 Task: Create a task  Create a new online platform for online life coaching services , assign it to team member softage.3@softage.net in the project BridgeForge and update the status of the task to  On Track  , set the priority of the task to Low
Action: Mouse moved to (84, 60)
Screenshot: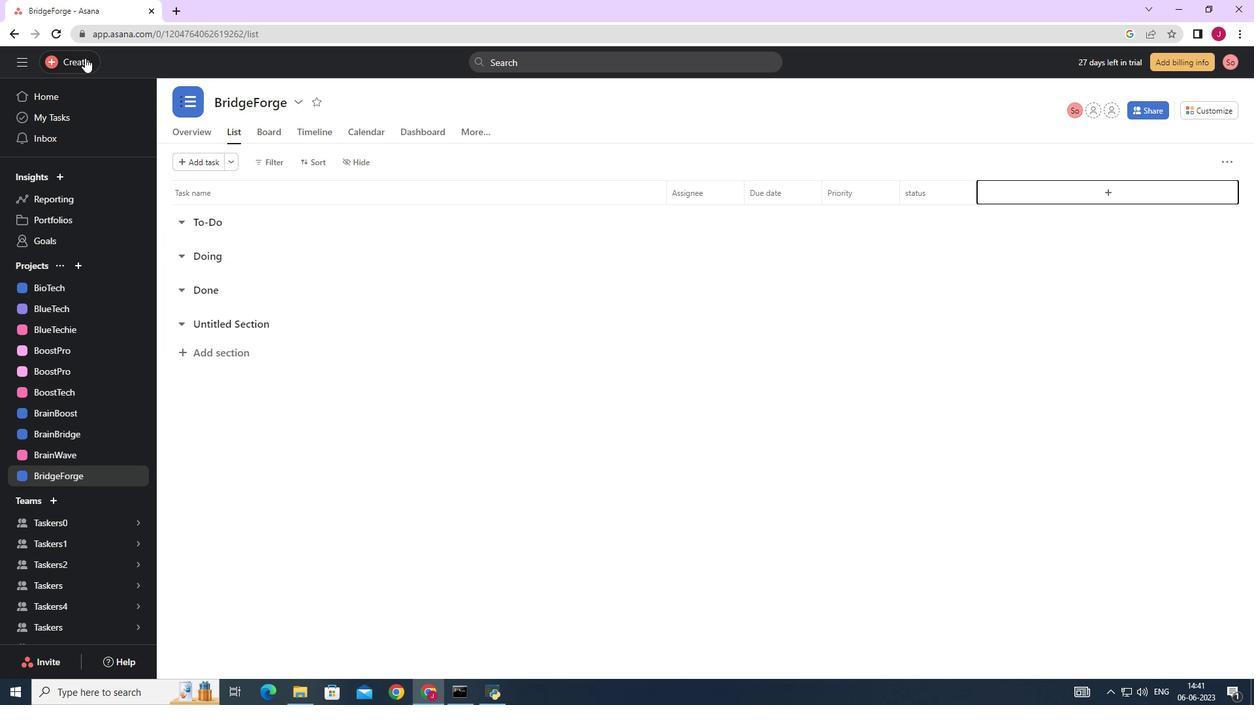 
Action: Mouse pressed left at (84, 60)
Screenshot: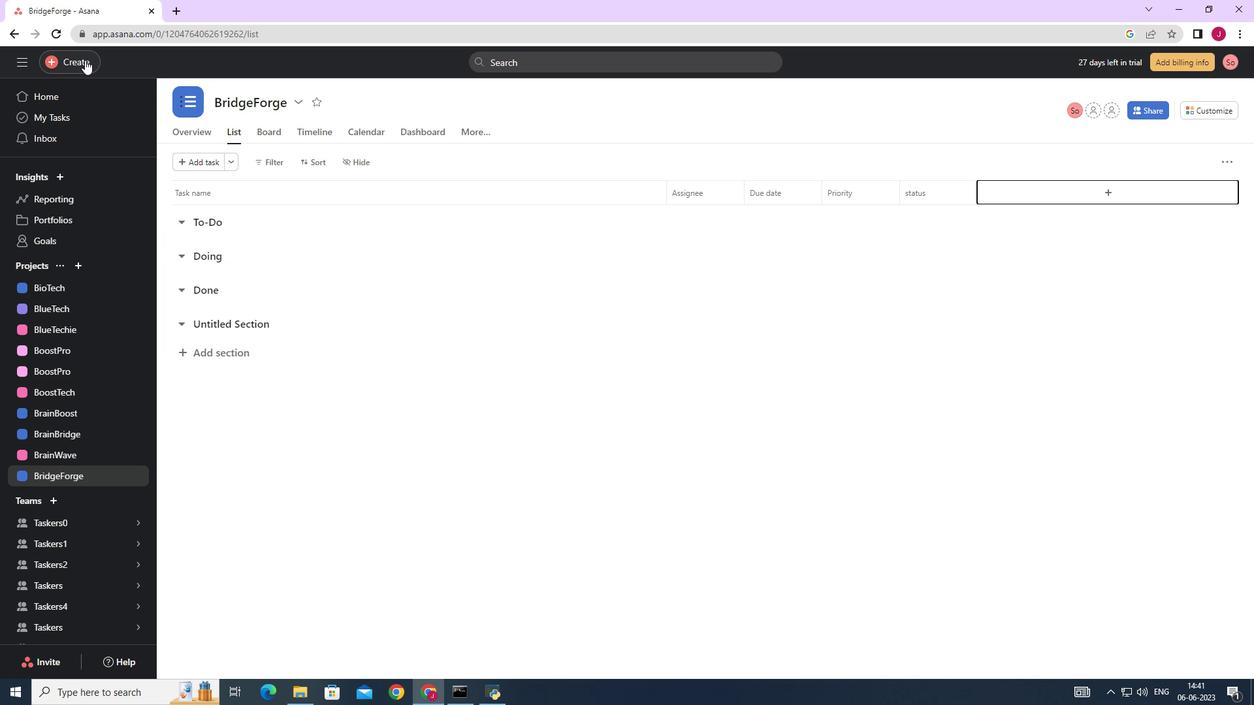
Action: Mouse moved to (171, 63)
Screenshot: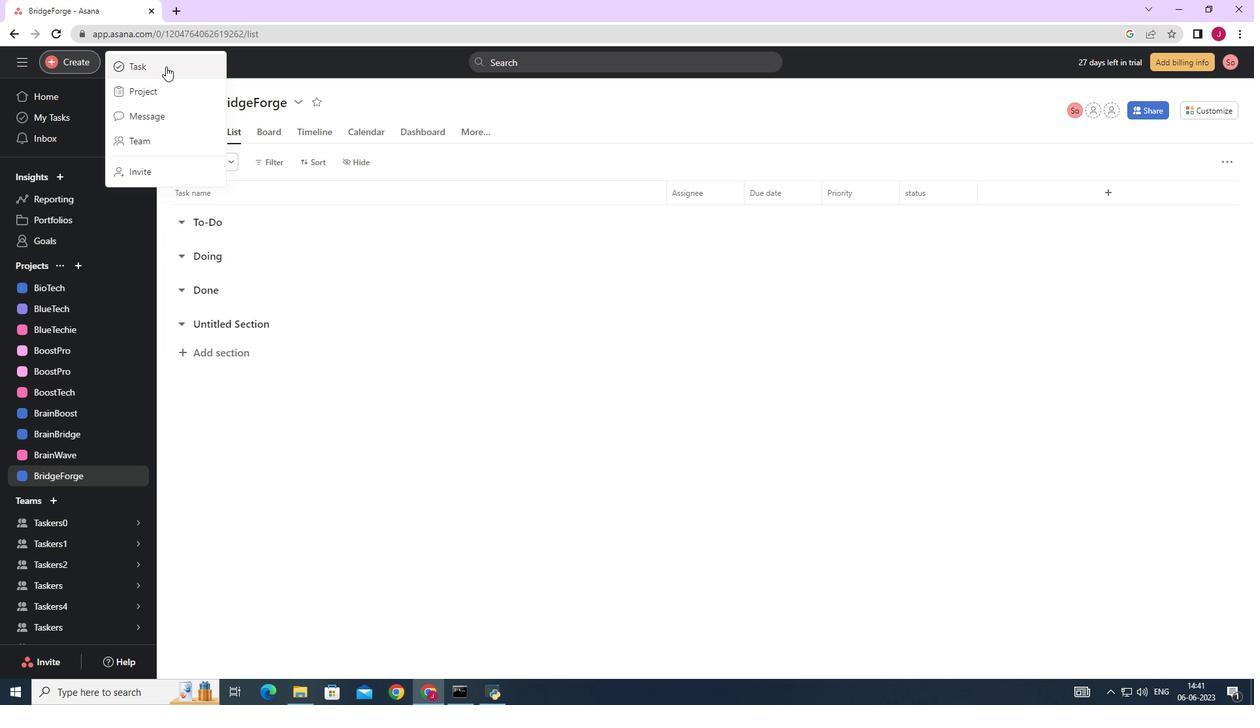 
Action: Mouse pressed left at (171, 63)
Screenshot: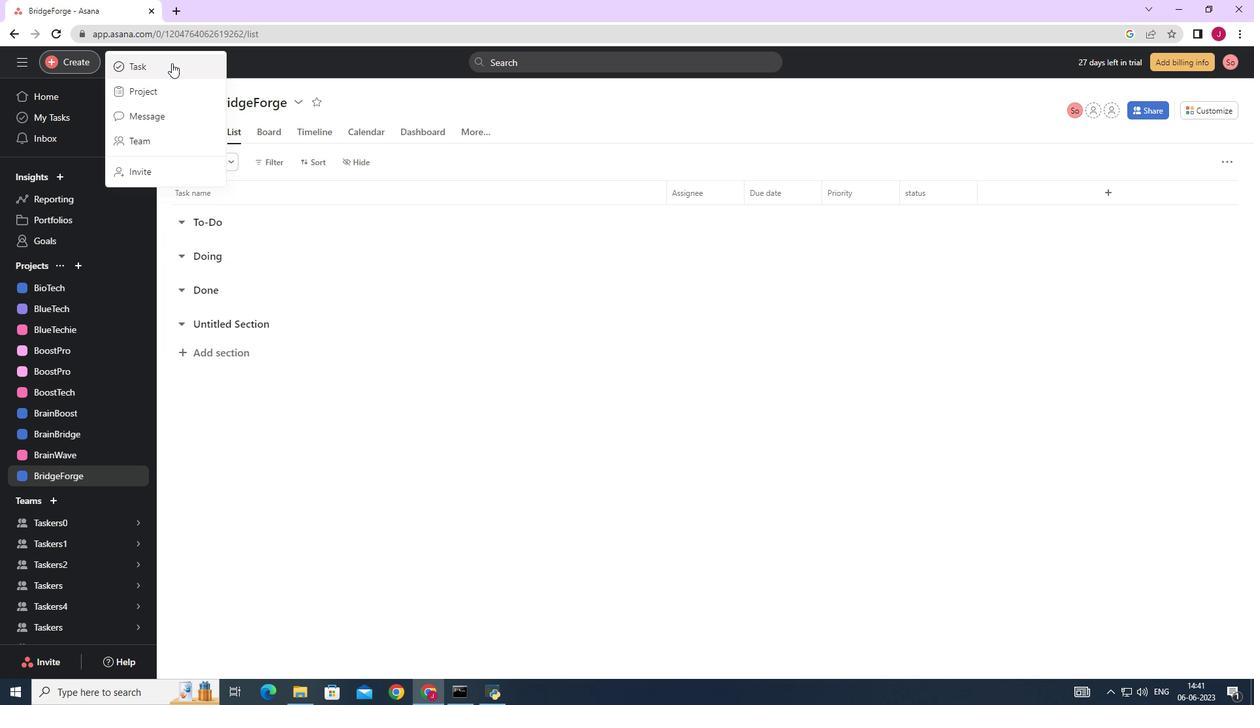 
Action: Mouse moved to (990, 432)
Screenshot: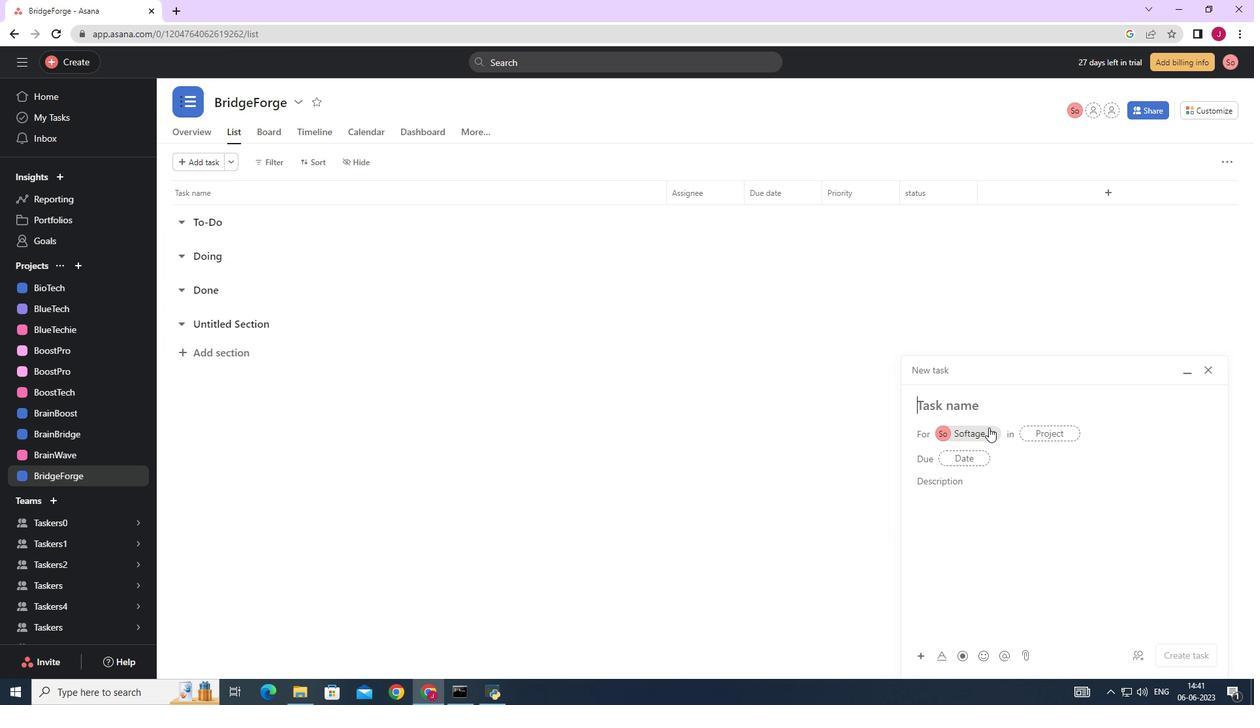
Action: Mouse pressed left at (990, 432)
Screenshot: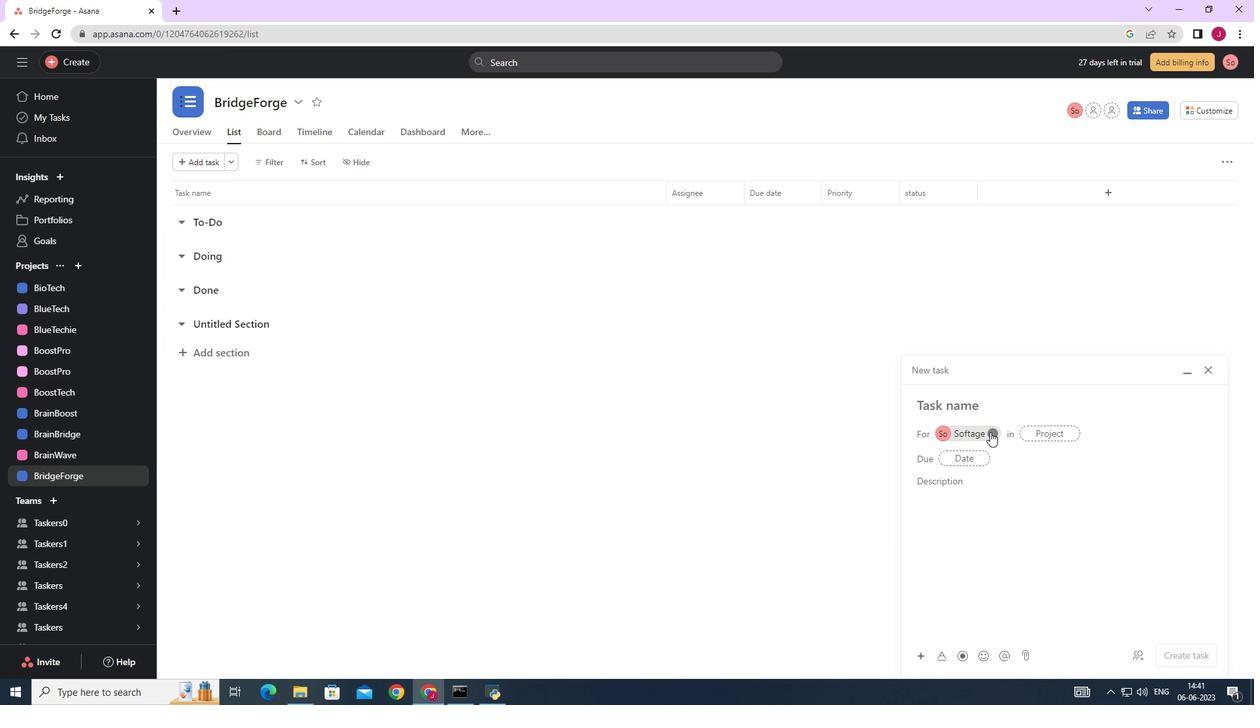 
Action: Mouse moved to (946, 396)
Screenshot: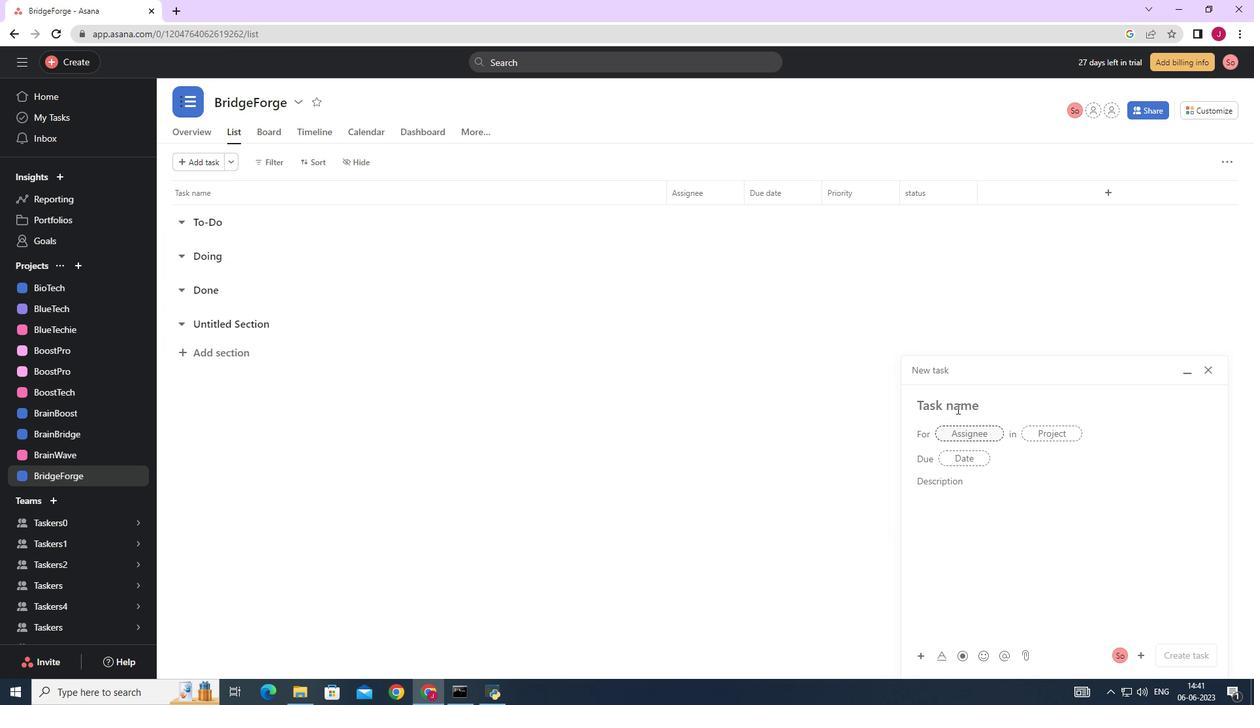 
Action: Mouse pressed left at (946, 396)
Screenshot: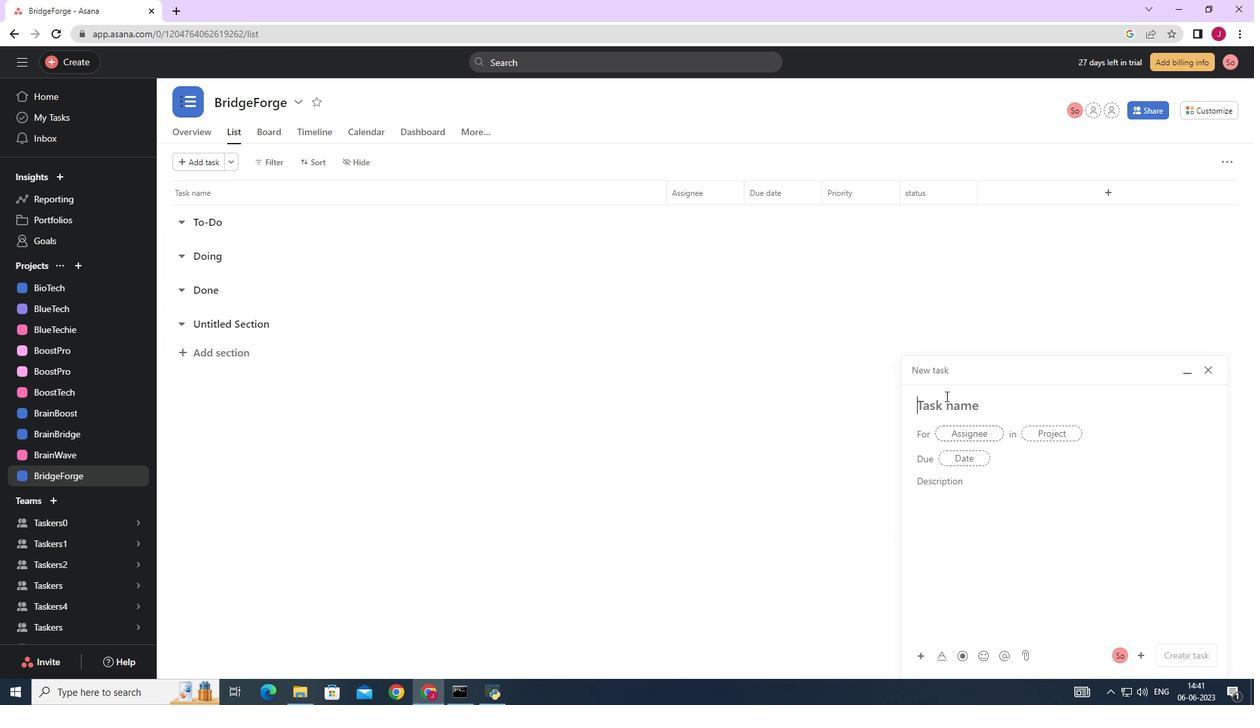 
Action: Mouse moved to (946, 401)
Screenshot: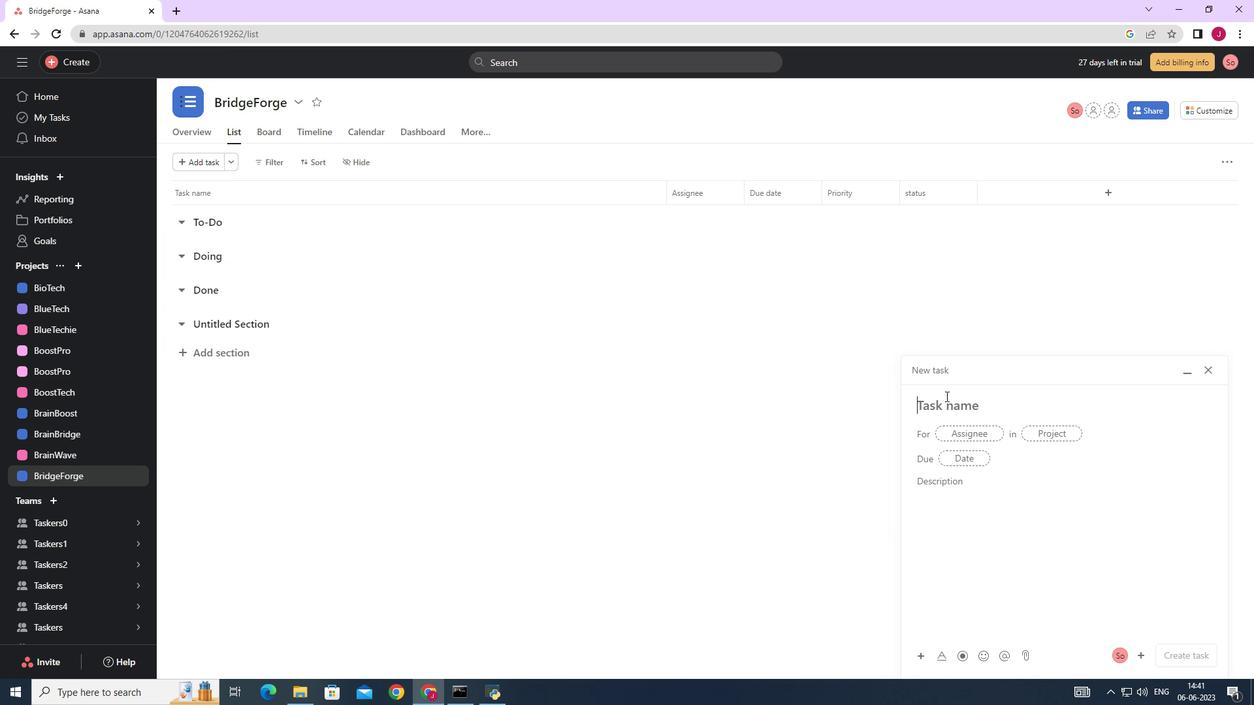 
Action: Key pressed <Key.caps_lock>C<Key.caps_lock>reate<Key.space>a<Key.space>new<Key.space>online<Key.space>platform<Key.space>for<Key.space>online<Key.space>lo<Key.backspace>ife<Key.space>coaching<Key.space>services<Key.space>
Screenshot: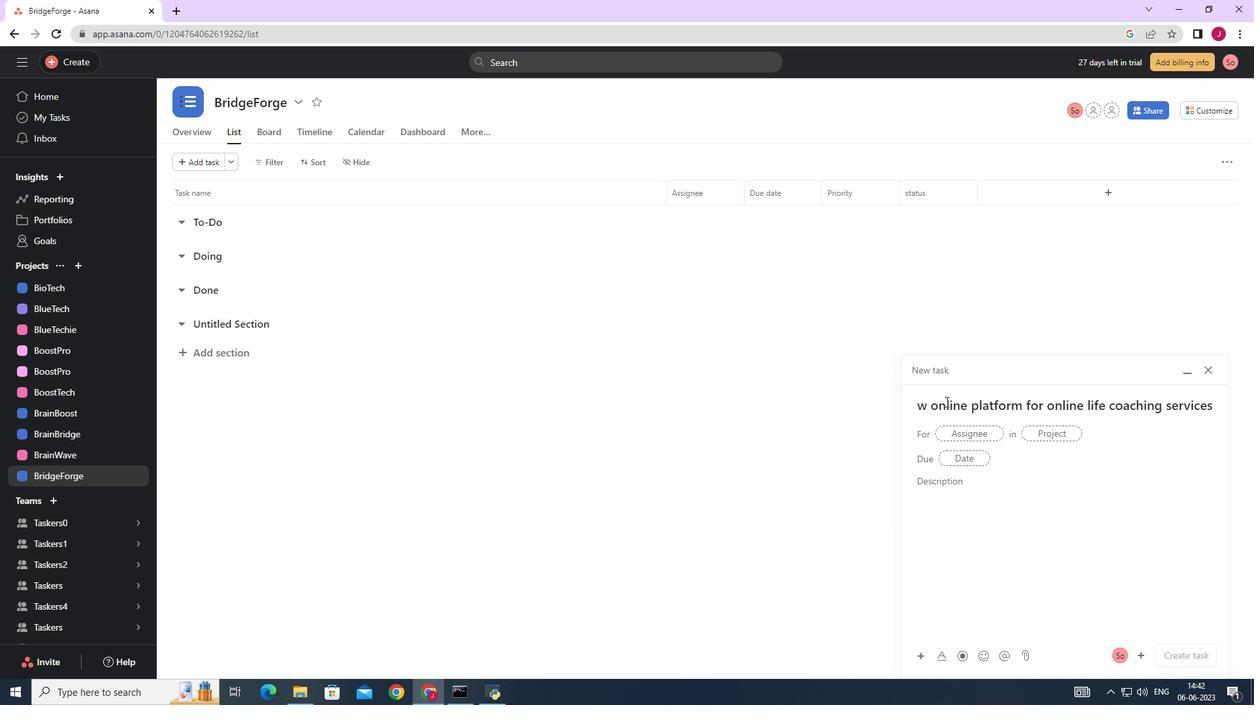 
Action: Mouse moved to (963, 434)
Screenshot: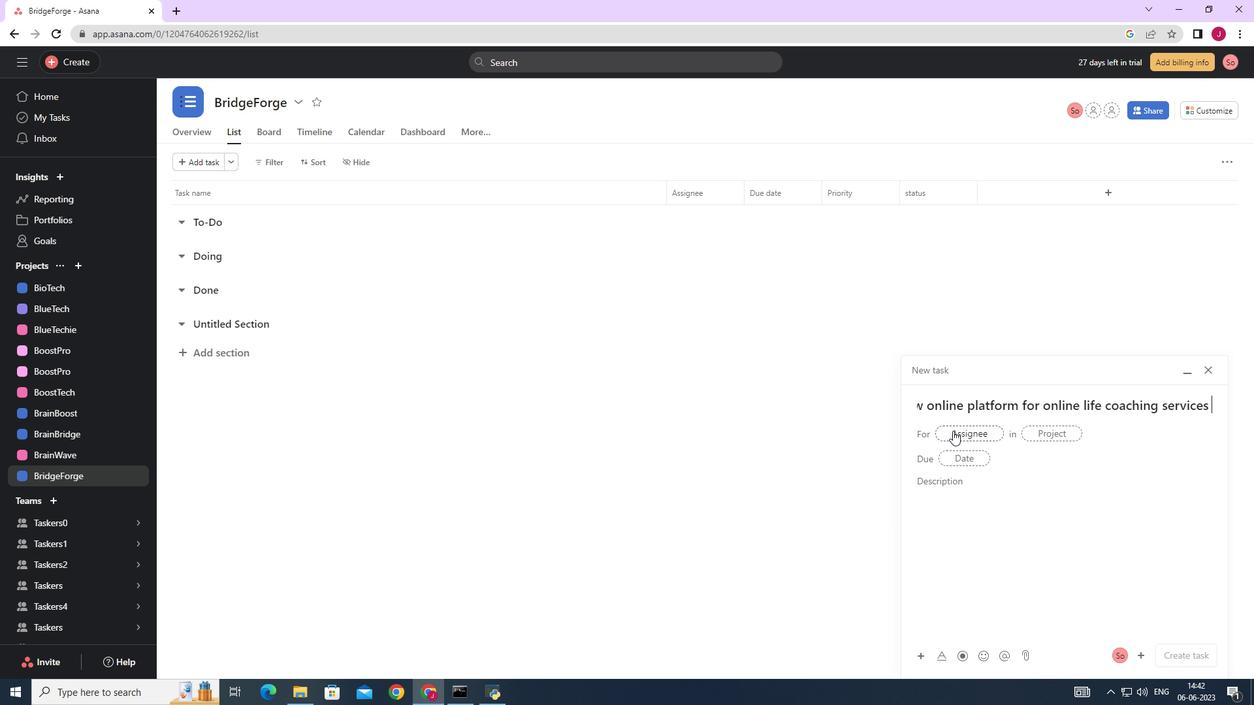 
Action: Mouse pressed left at (963, 434)
Screenshot: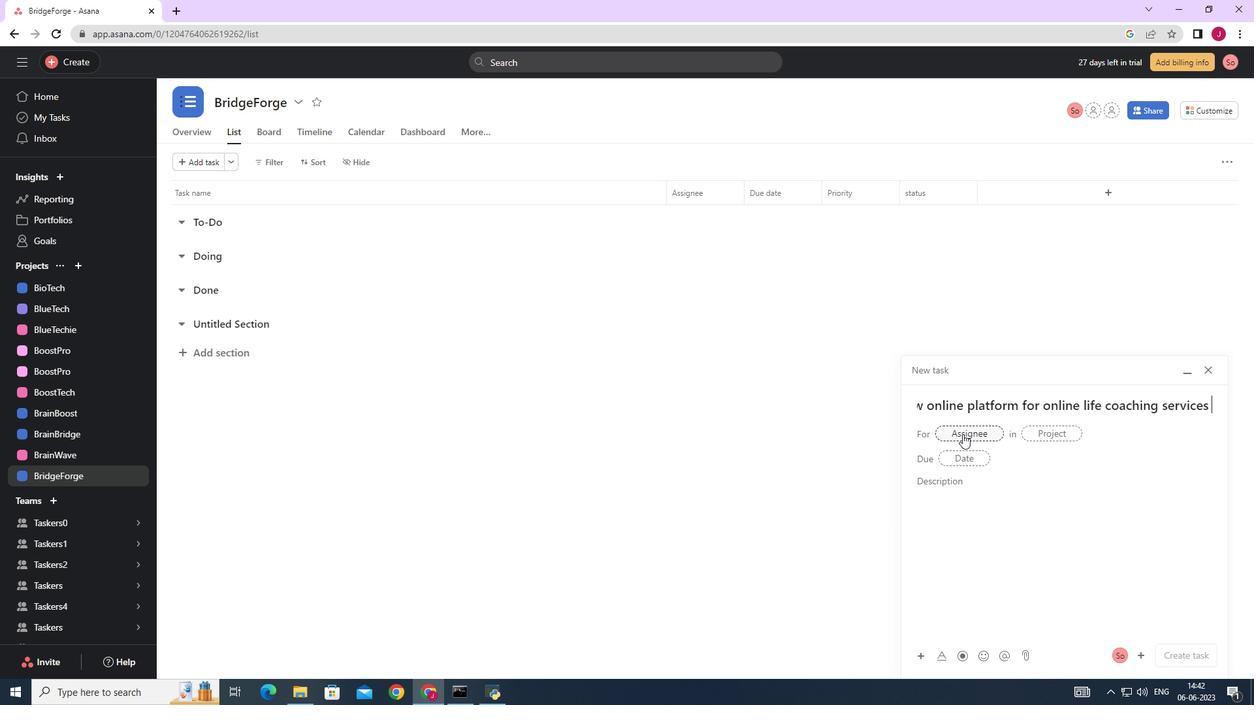 
Action: Key pressed softage.3
Screenshot: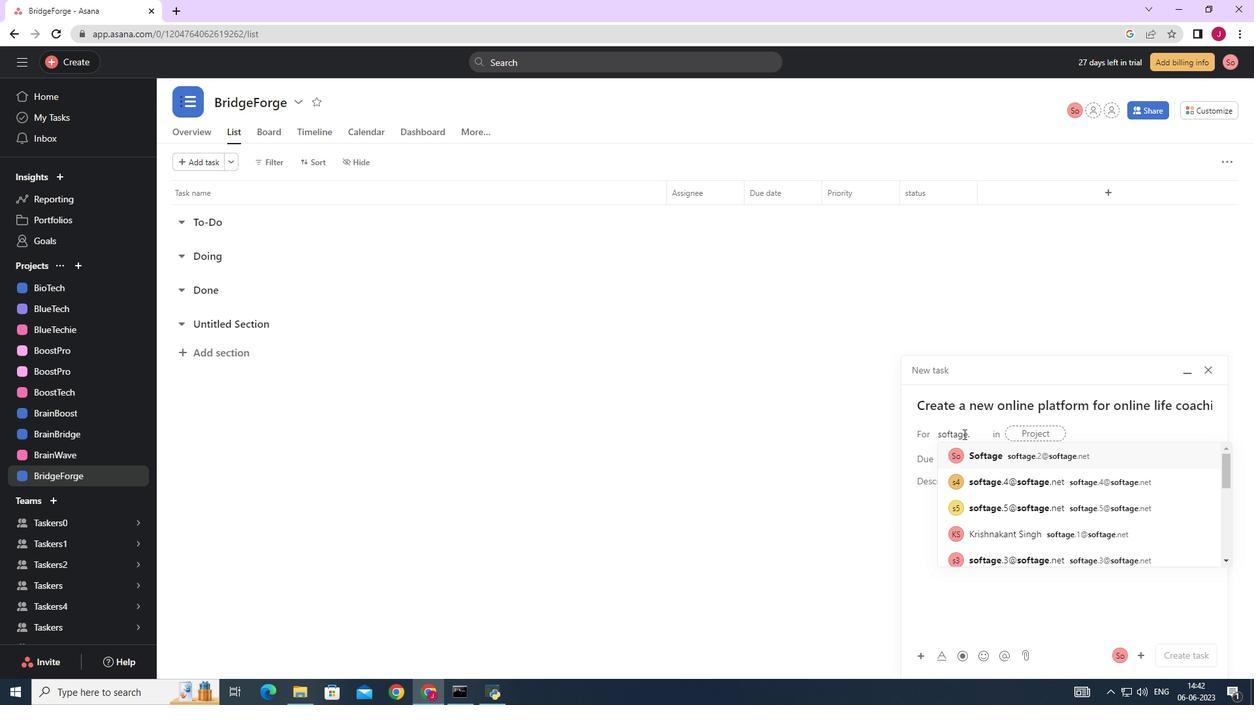 
Action: Mouse moved to (1032, 457)
Screenshot: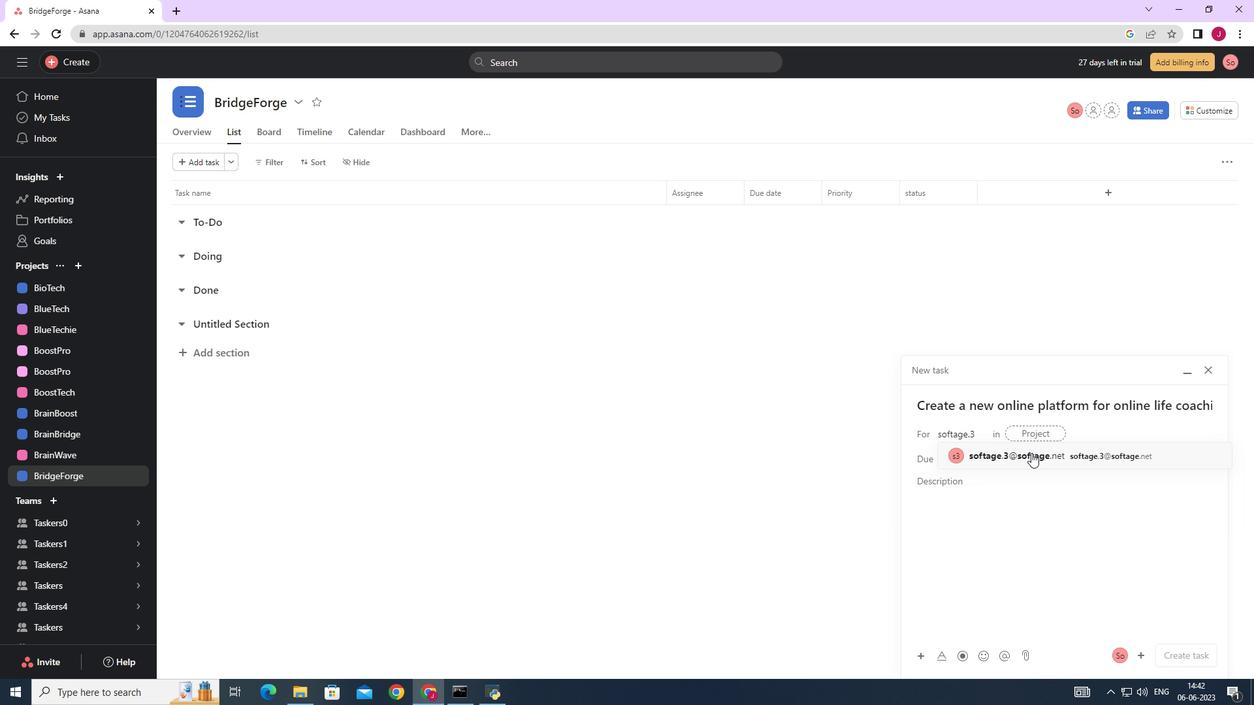 
Action: Mouse pressed left at (1032, 457)
Screenshot: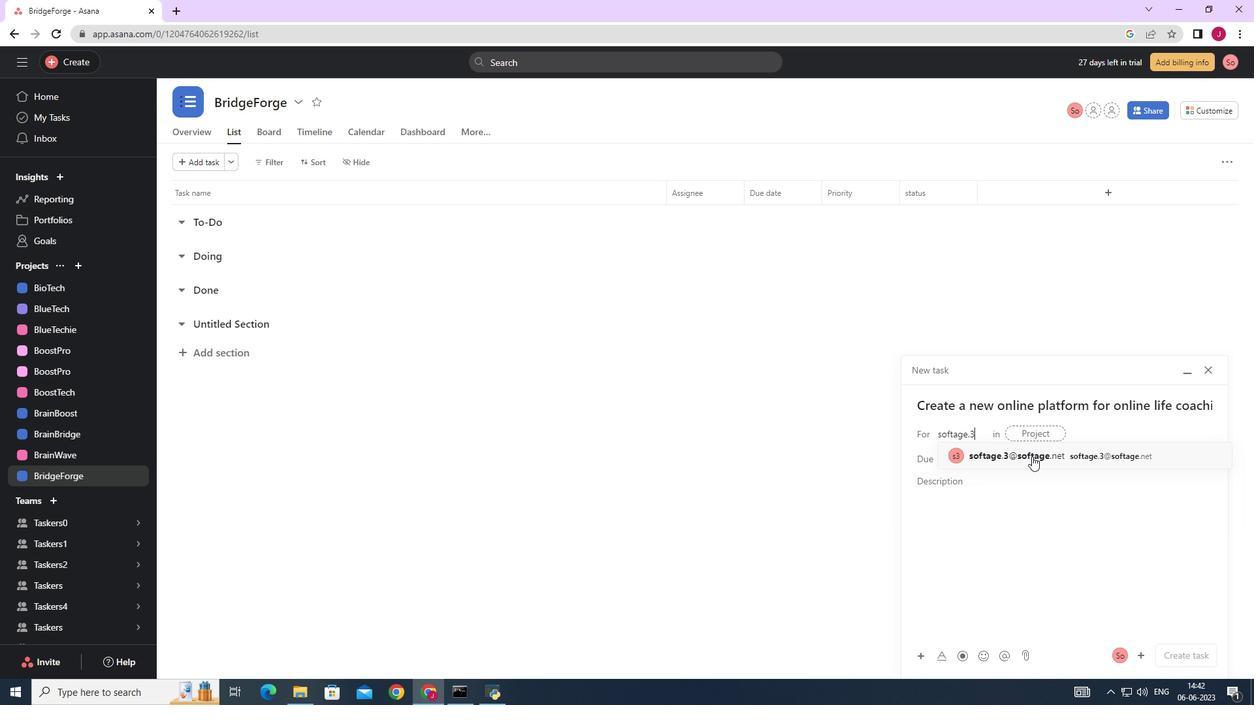 
Action: Mouse moved to (843, 455)
Screenshot: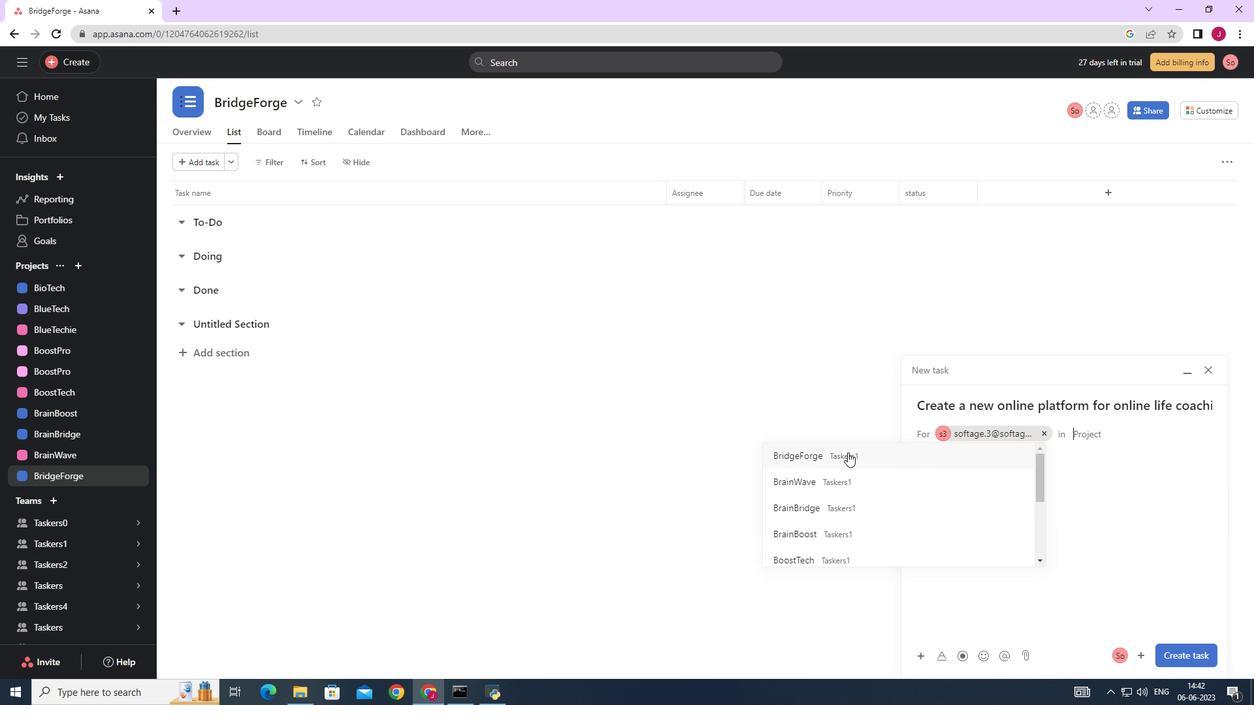 
Action: Mouse pressed left at (843, 455)
Screenshot: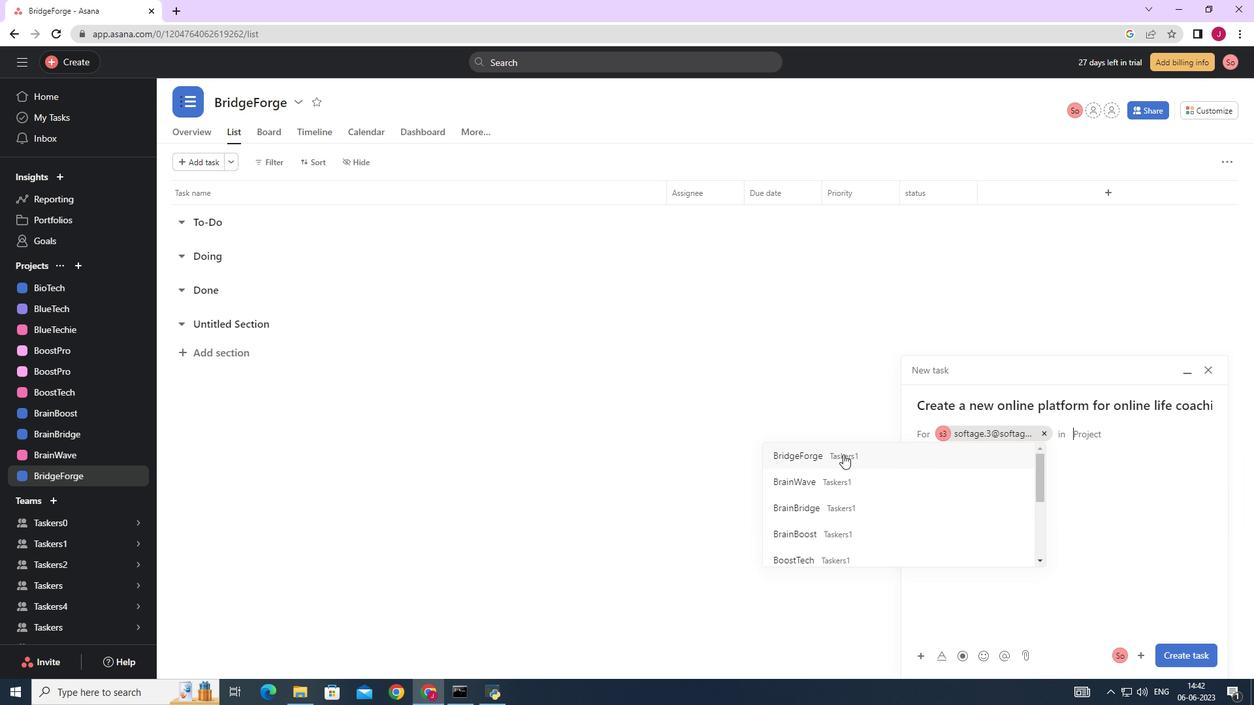
Action: Mouse moved to (983, 487)
Screenshot: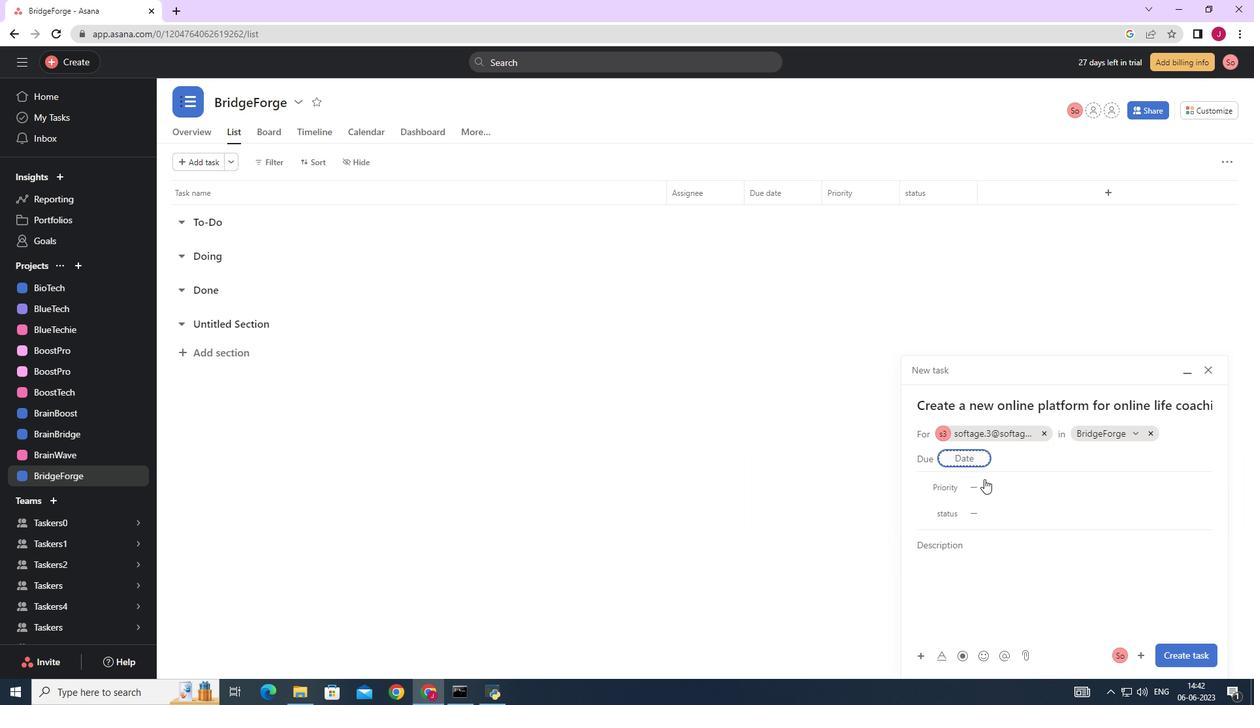 
Action: Mouse pressed left at (983, 487)
Screenshot: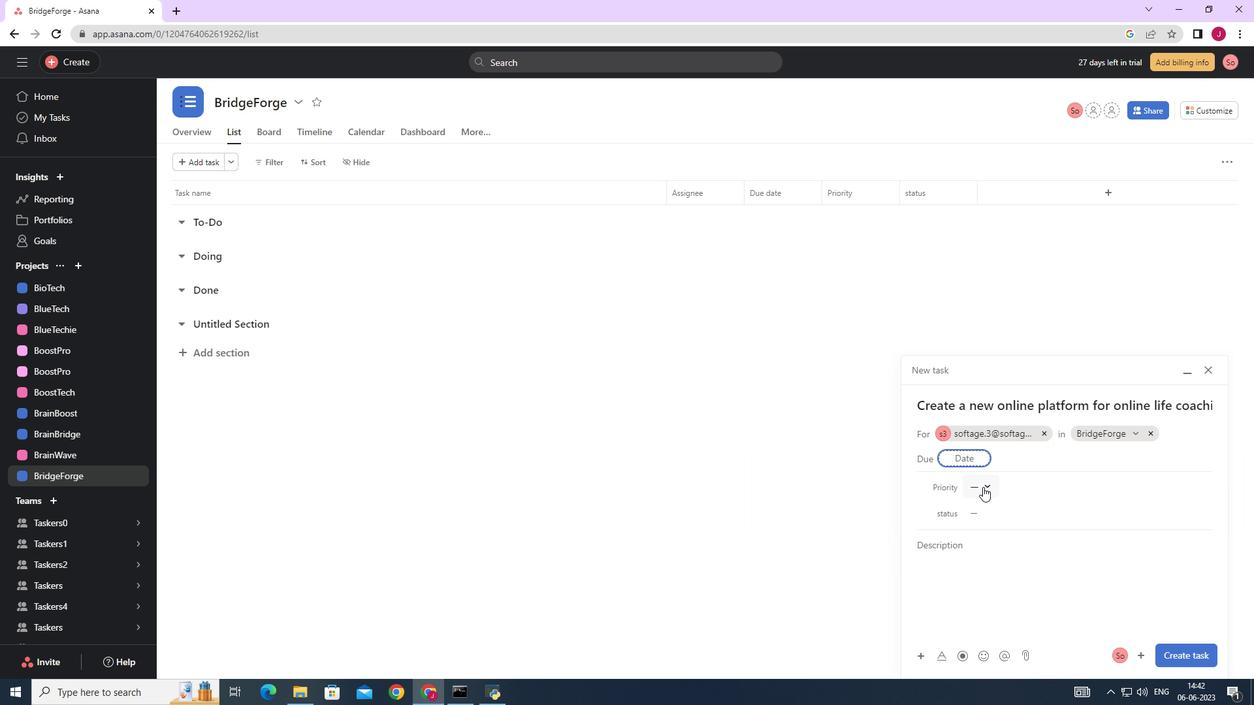 
Action: Mouse moved to (1001, 577)
Screenshot: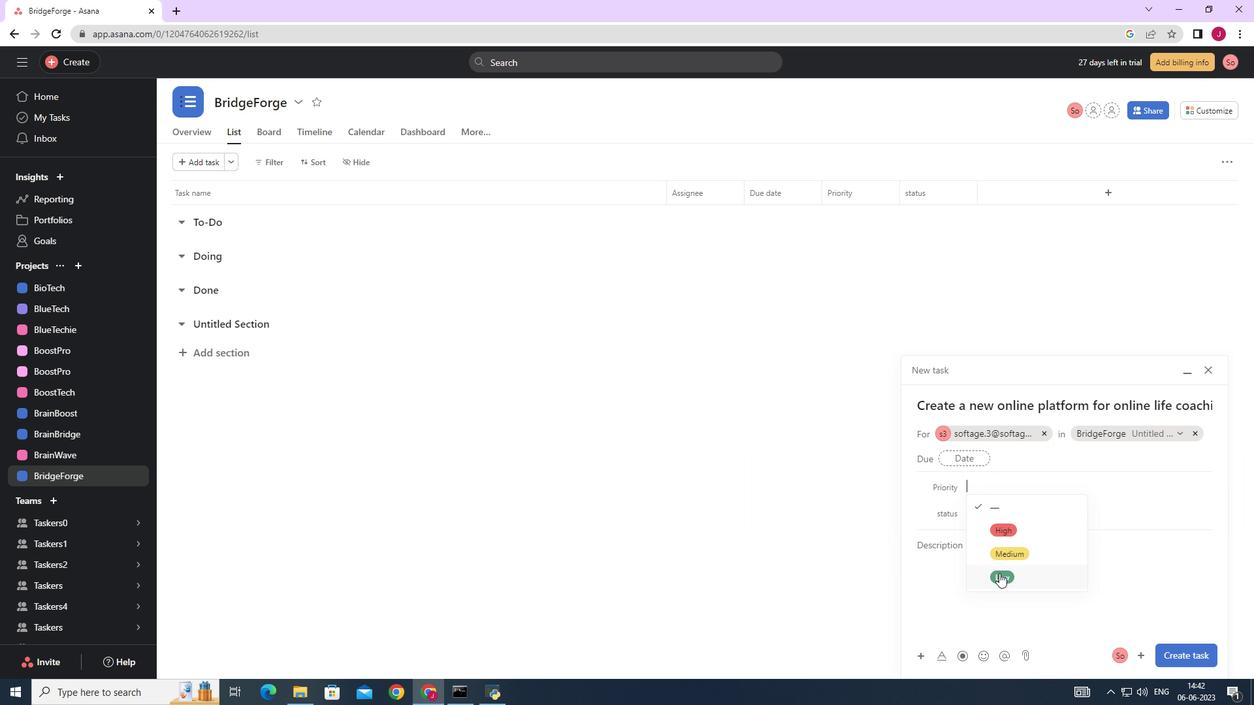 
Action: Mouse pressed left at (1001, 577)
Screenshot: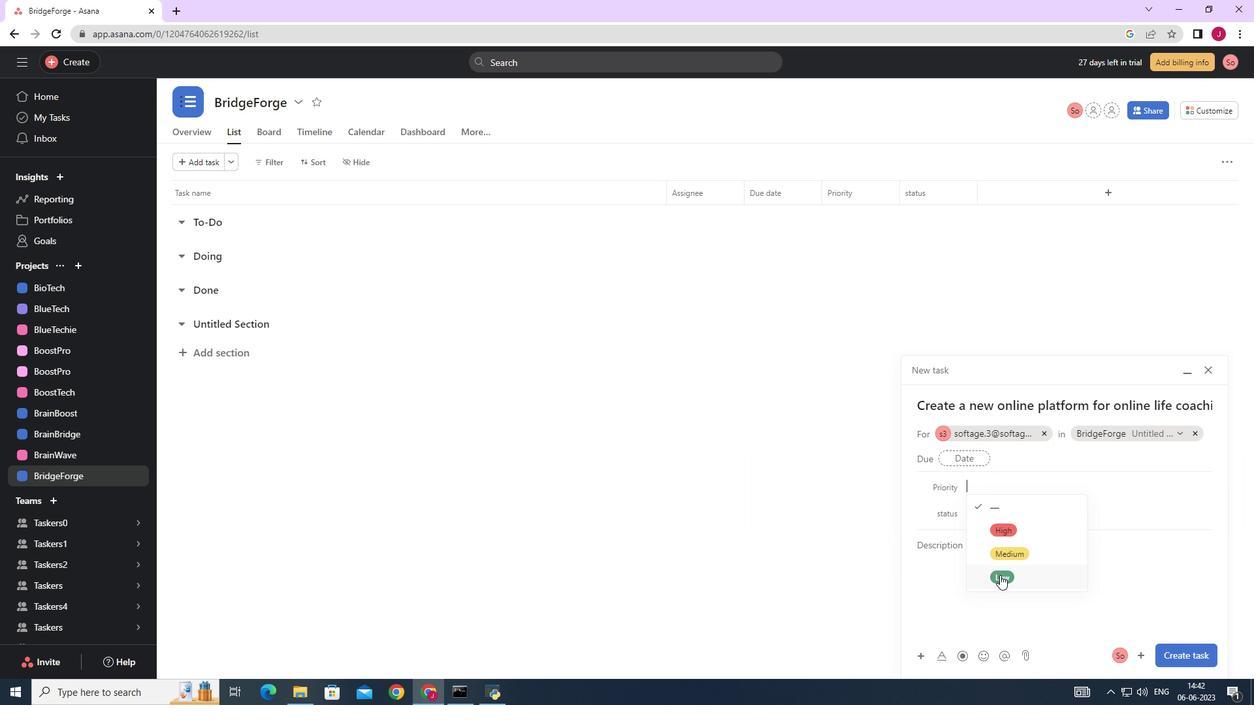 
Action: Mouse moved to (987, 514)
Screenshot: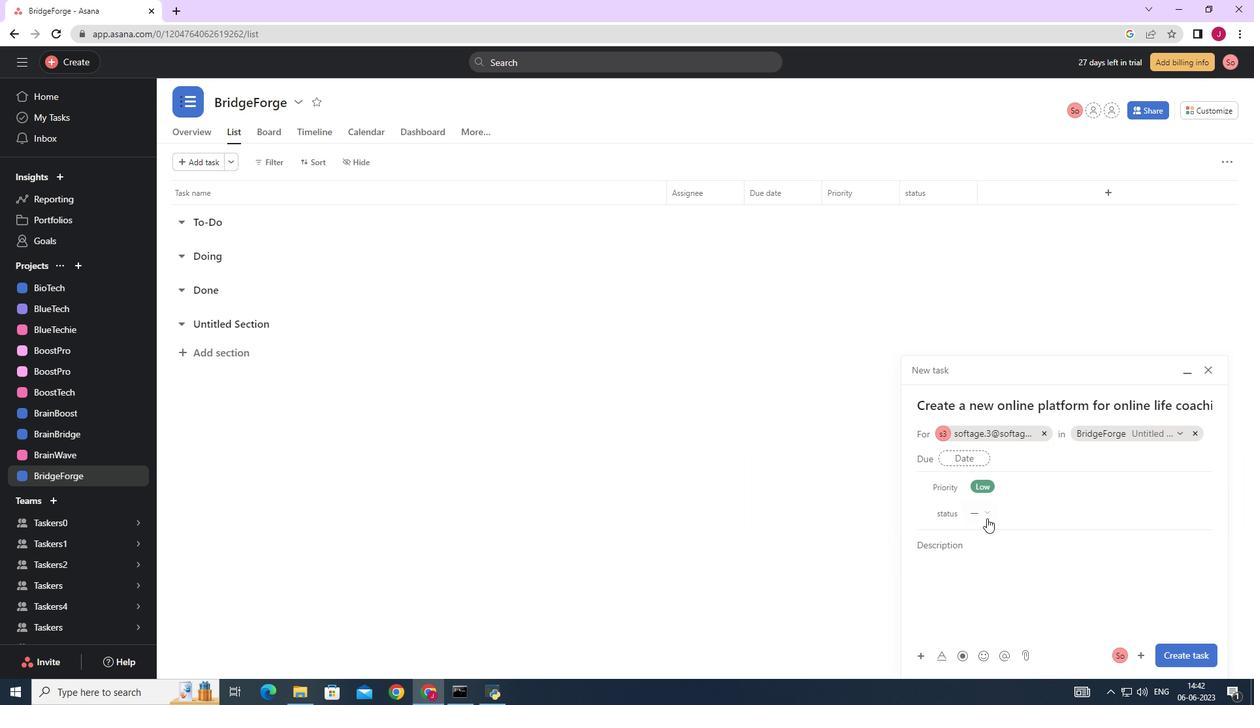 
Action: Mouse pressed left at (987, 514)
Screenshot: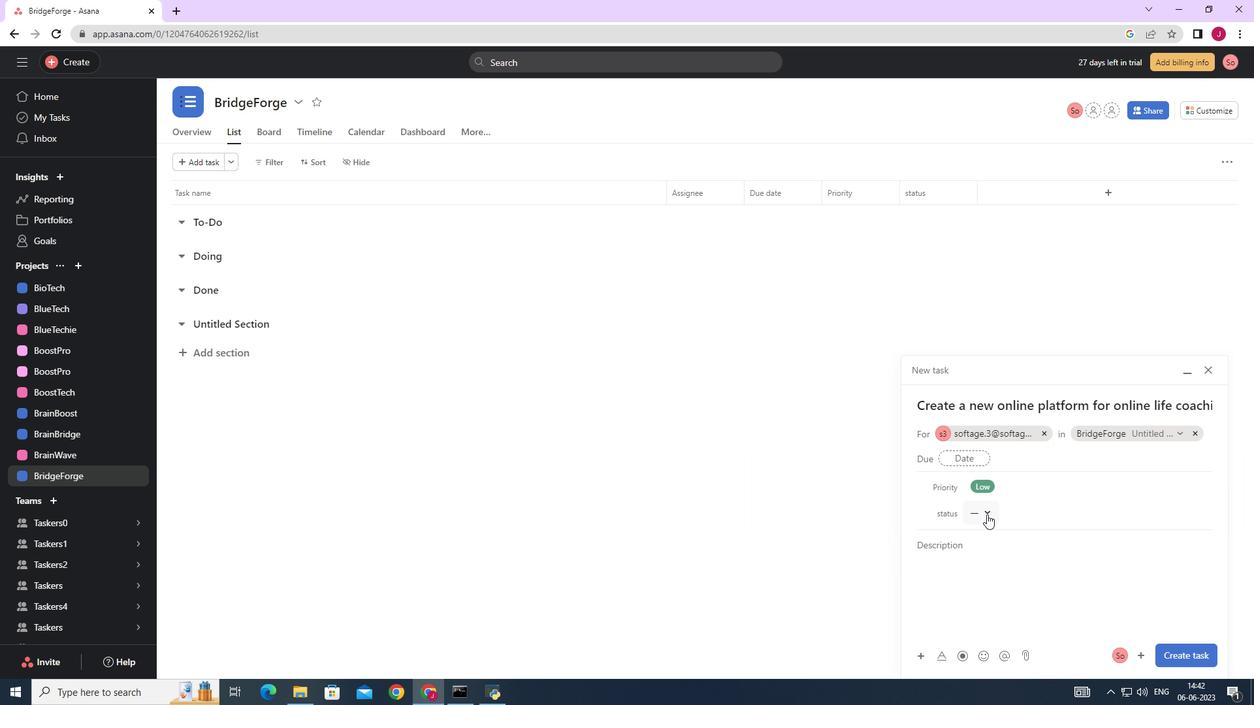 
Action: Mouse moved to (999, 555)
Screenshot: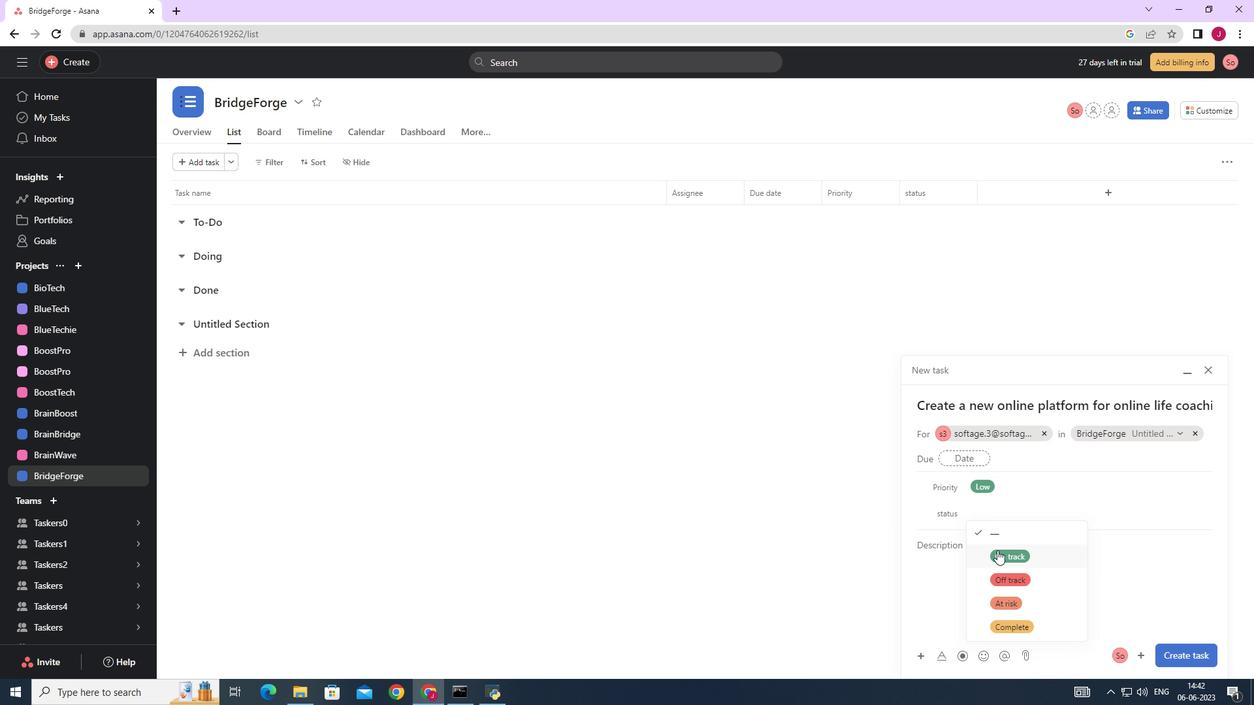 
Action: Mouse pressed left at (999, 555)
Screenshot: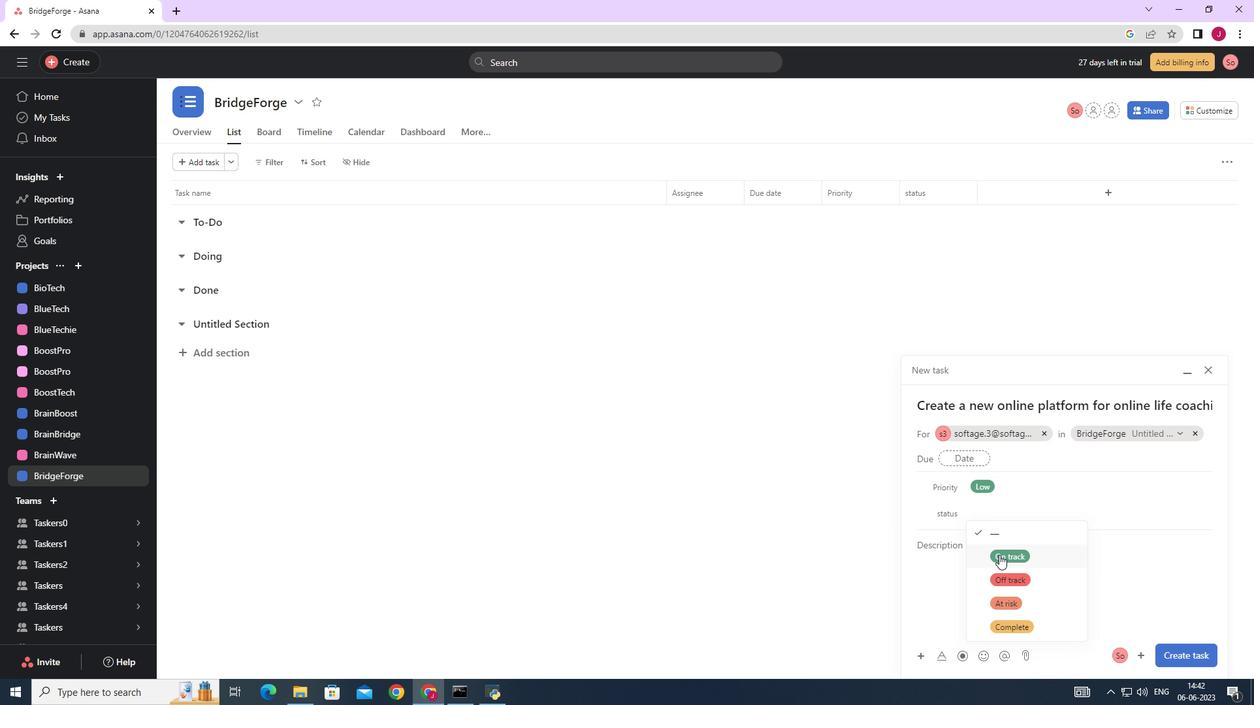 
Action: Mouse moved to (1171, 652)
Screenshot: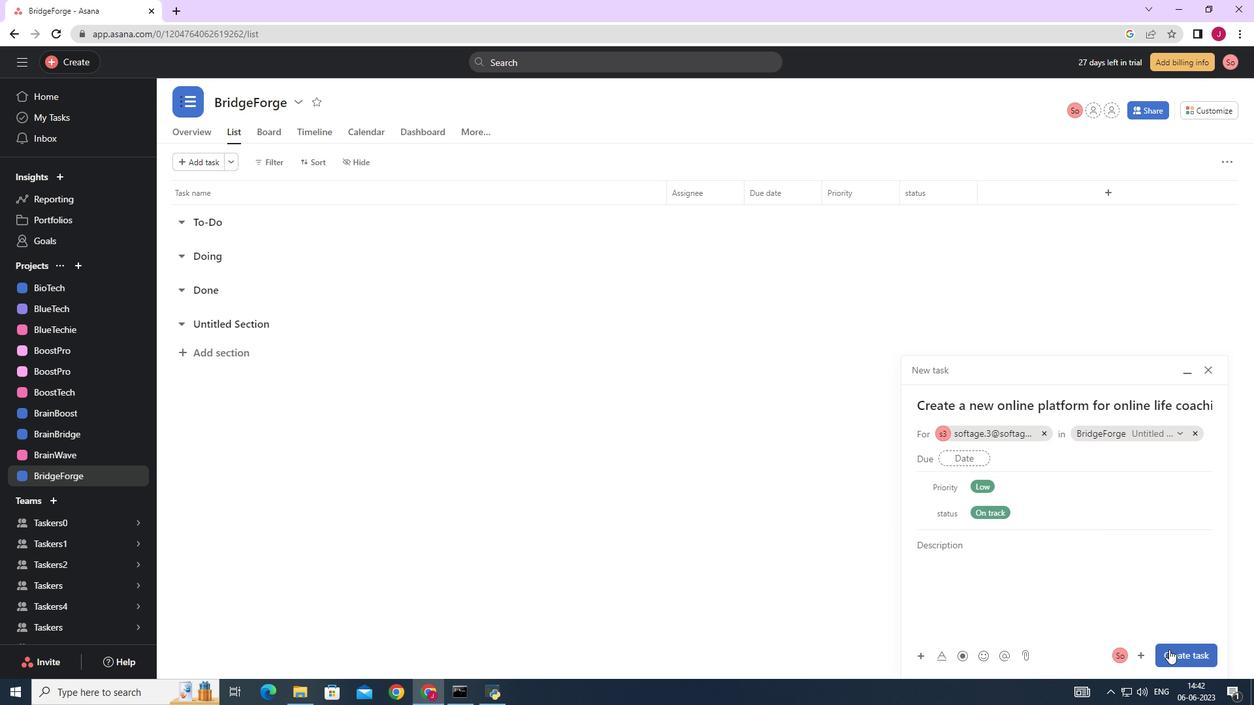 
Action: Mouse pressed left at (1171, 652)
Screenshot: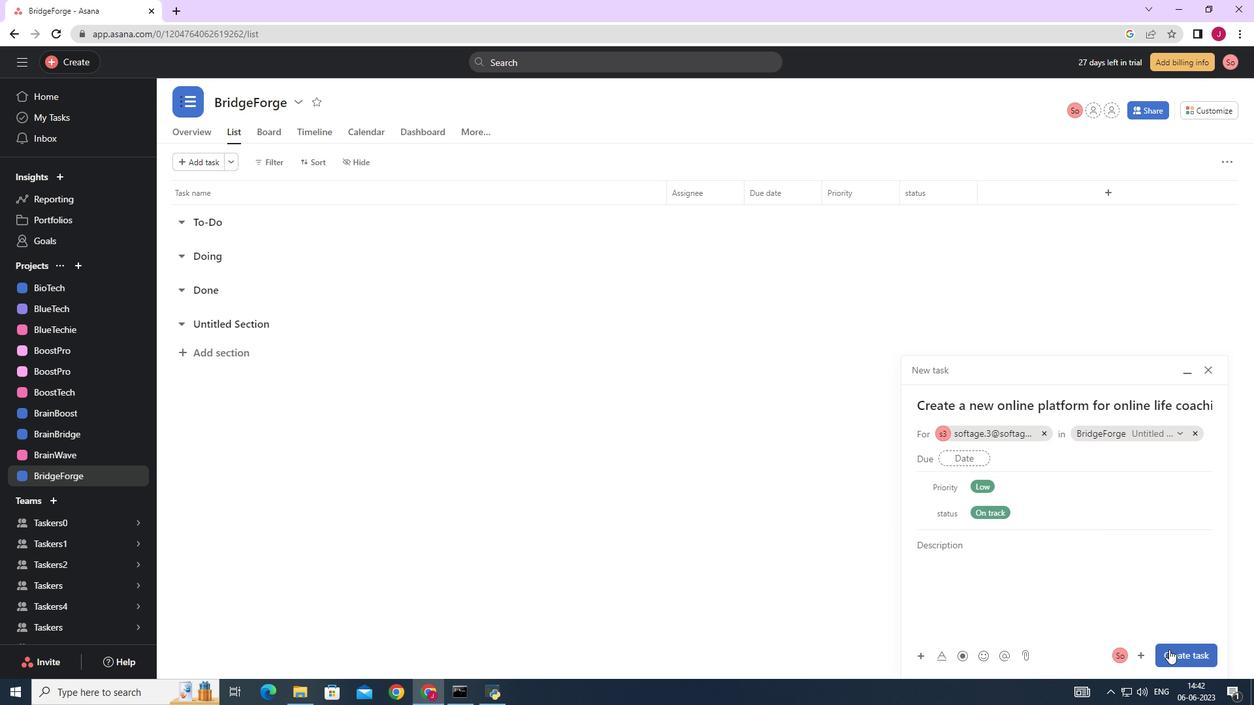 
Action: Mouse moved to (1001, 507)
Screenshot: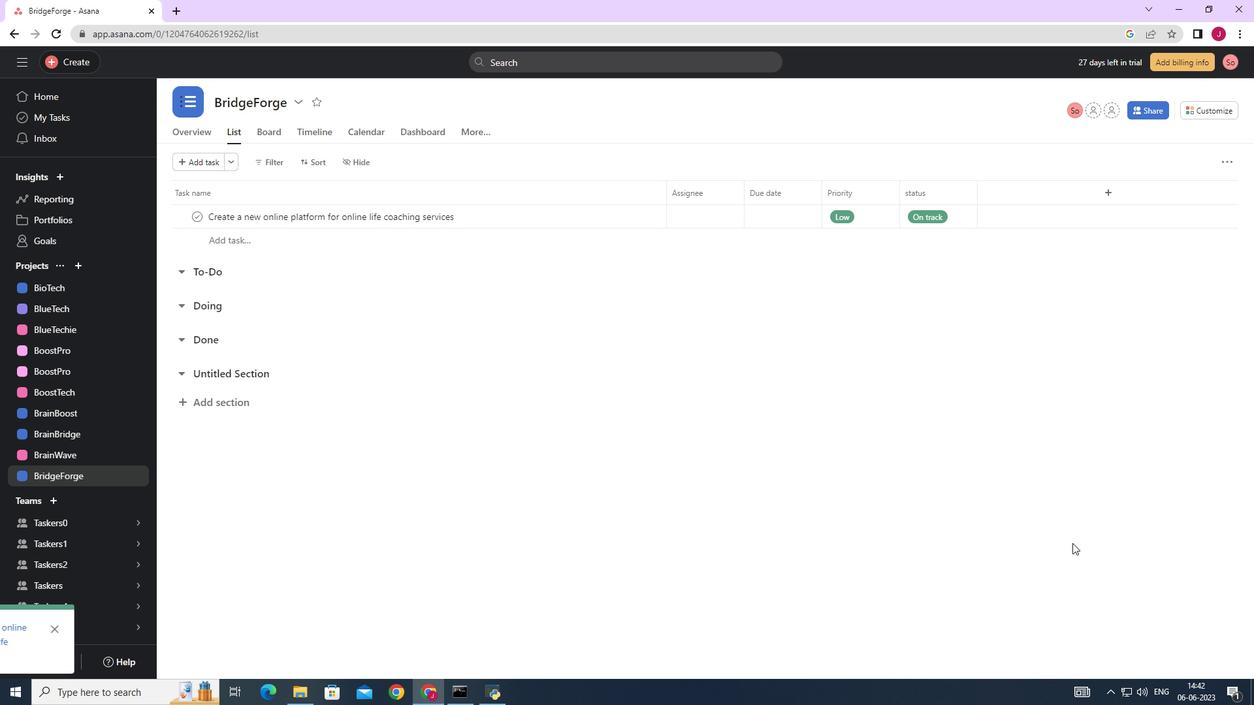 
